 Task: Change the color of icon.
Action: Mouse moved to (214, 14)
Screenshot: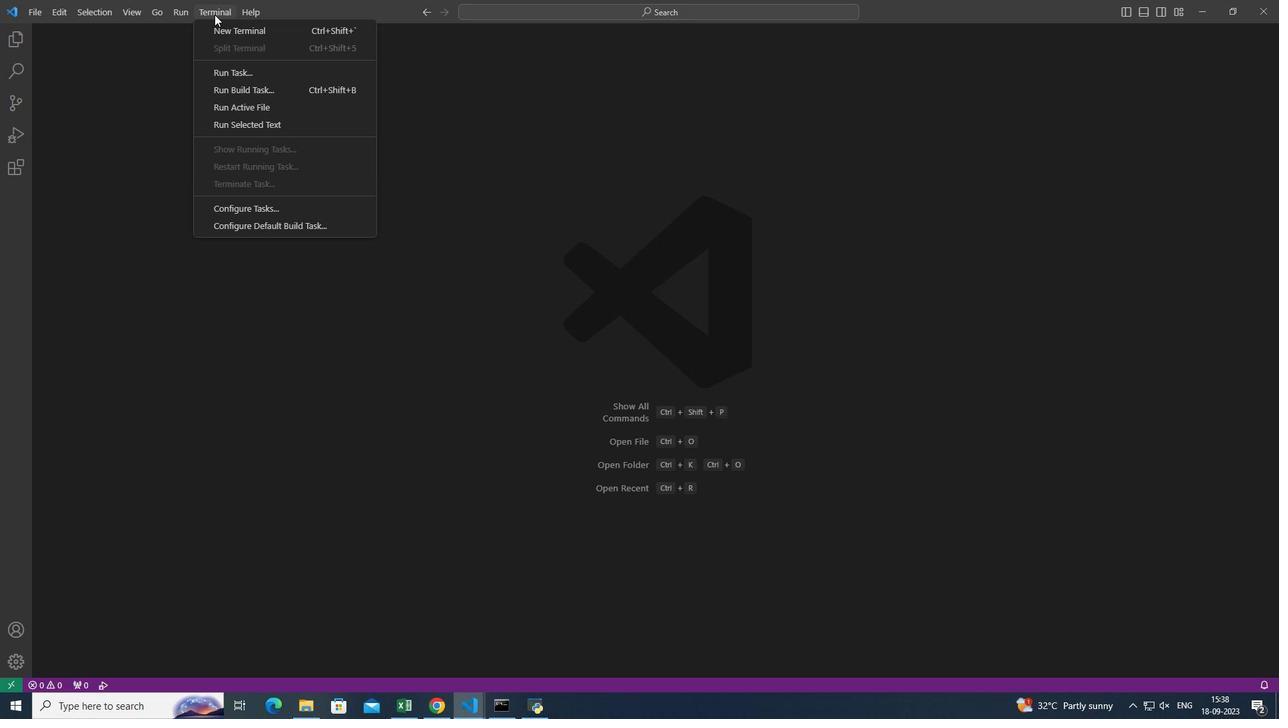 
Action: Mouse pressed left at (214, 14)
Screenshot: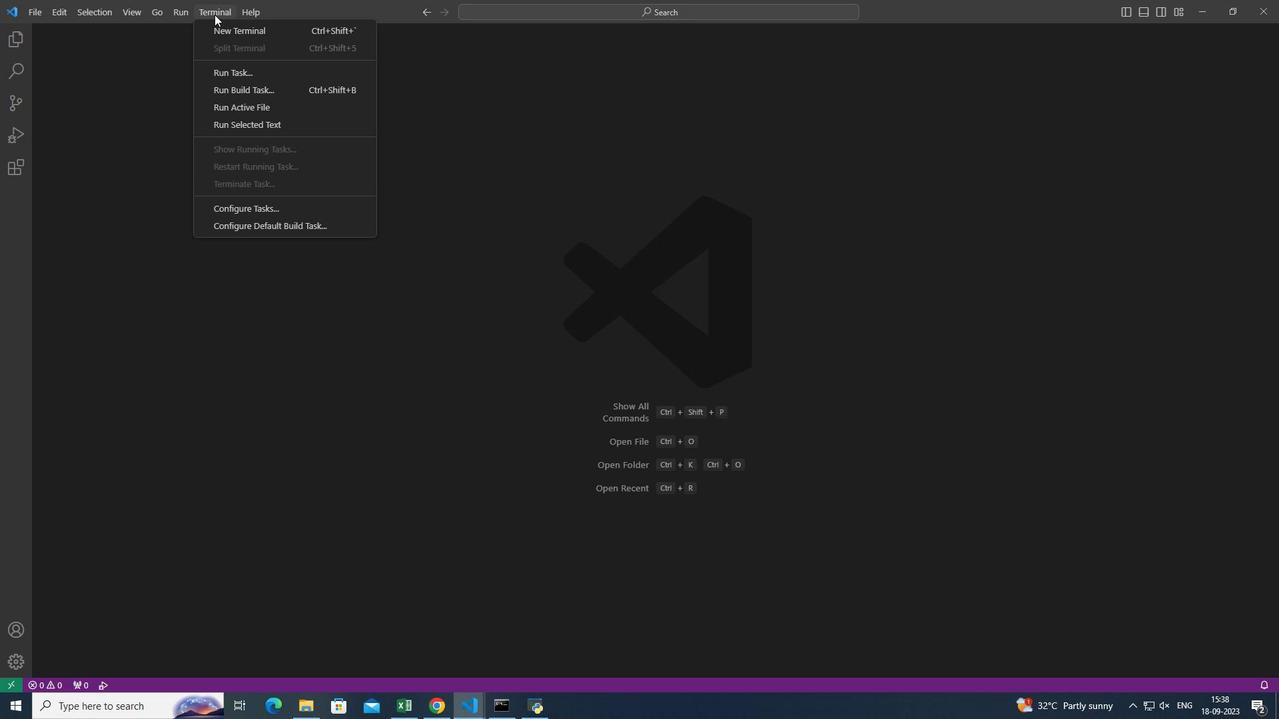 
Action: Mouse moved to (220, 27)
Screenshot: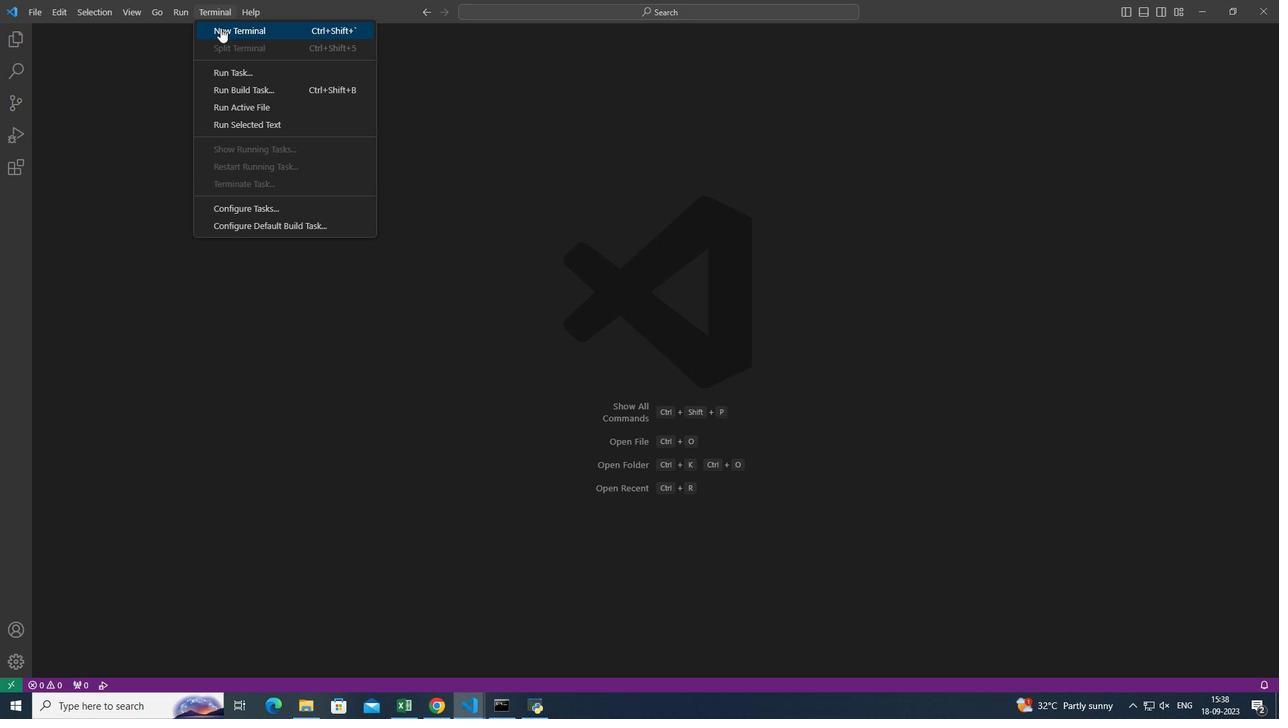 
Action: Mouse pressed left at (220, 27)
Screenshot: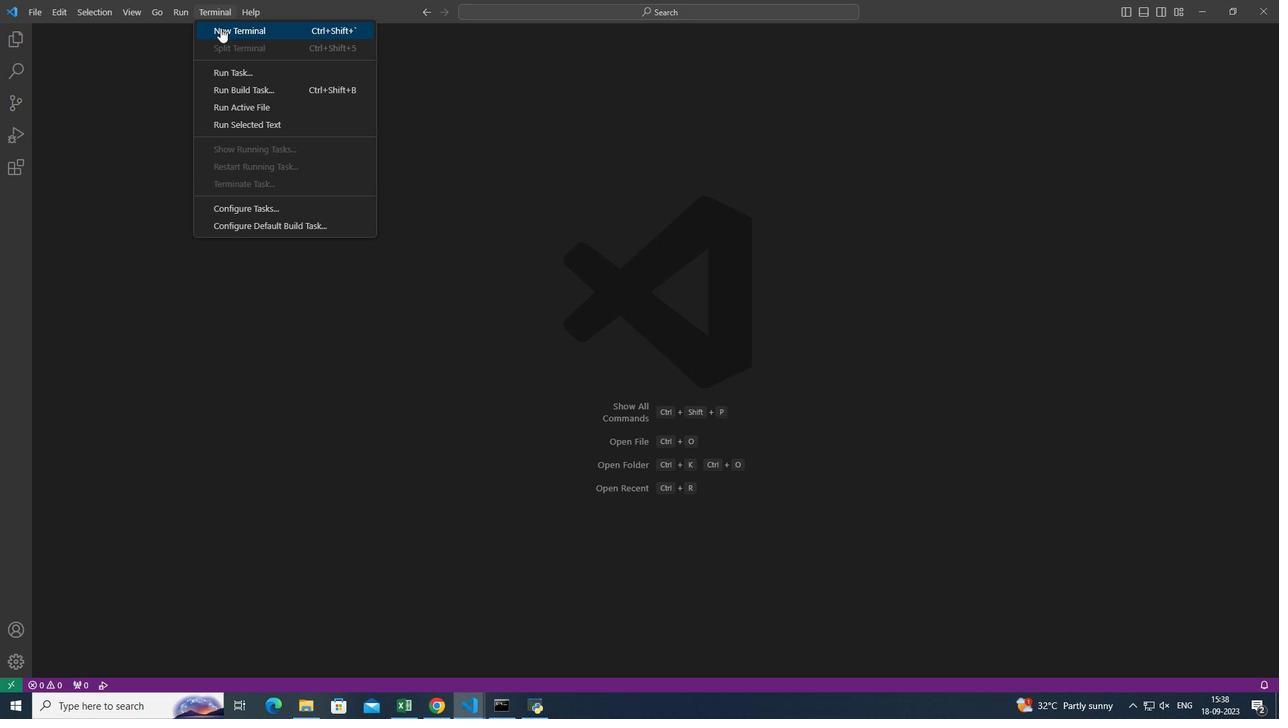 
Action: Mouse moved to (1150, 519)
Screenshot: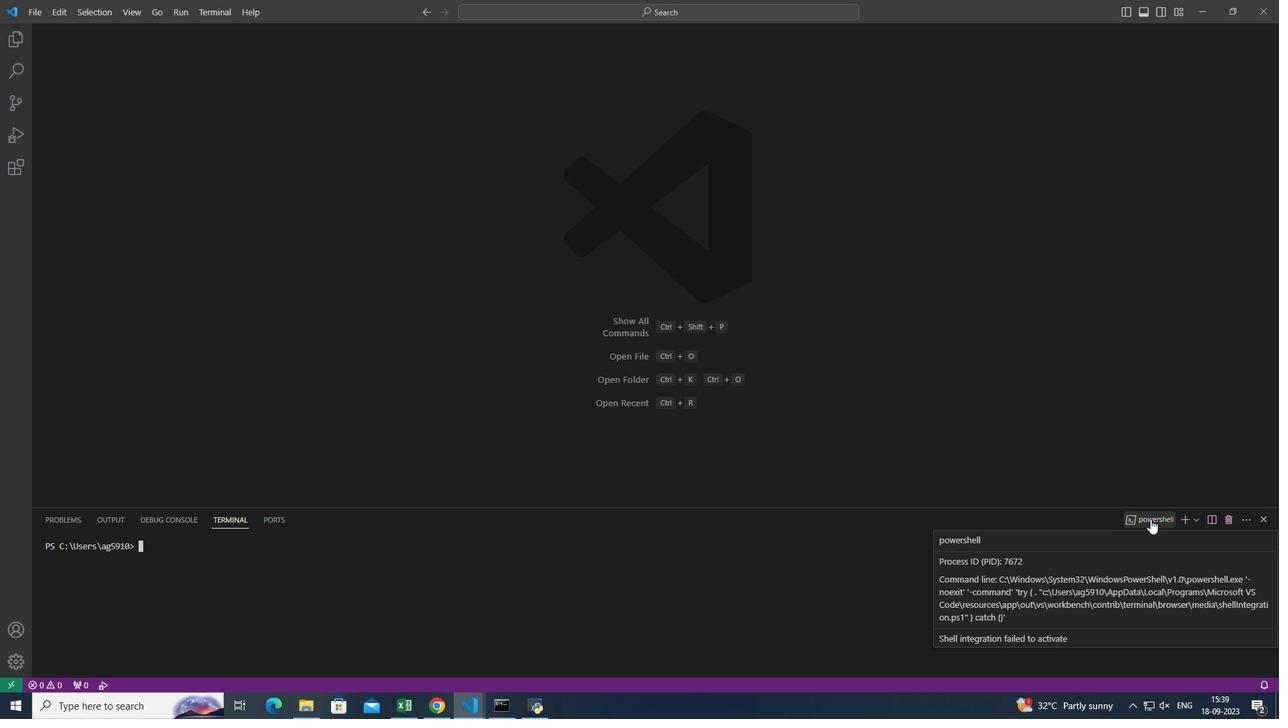 
Action: Mouse pressed left at (1150, 519)
Screenshot: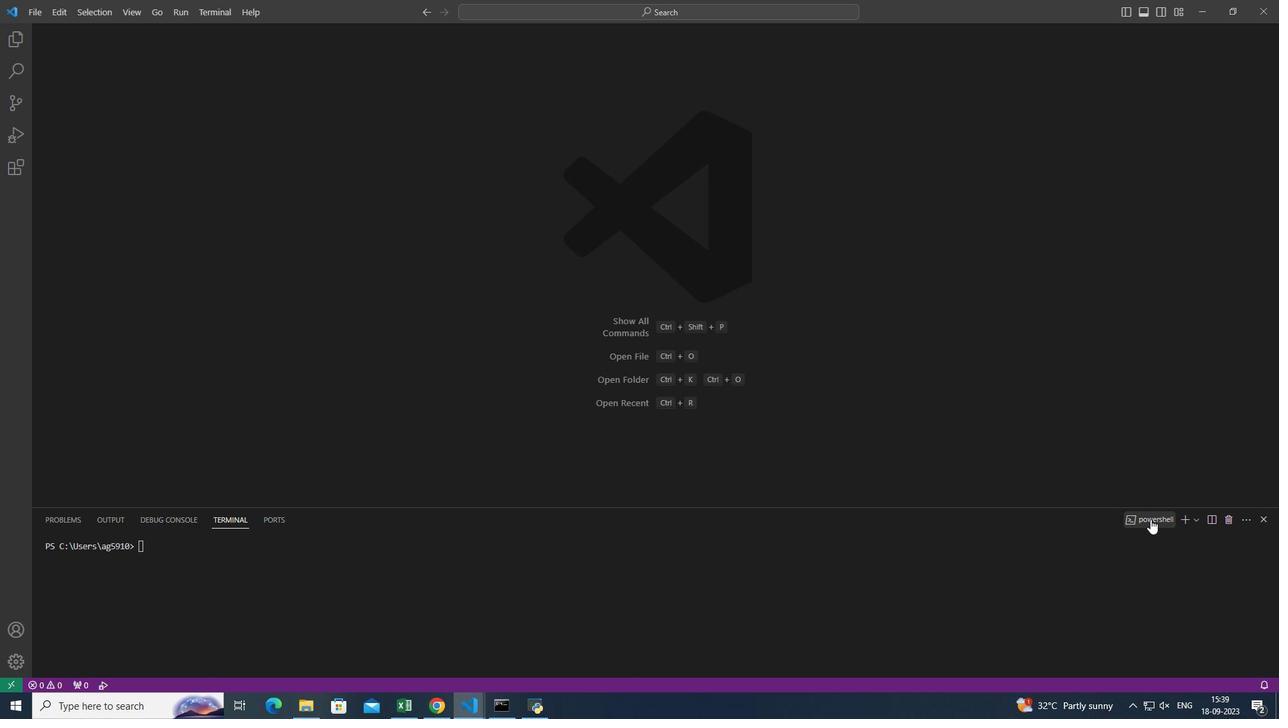 
Action: Mouse moved to (1044, 583)
Screenshot: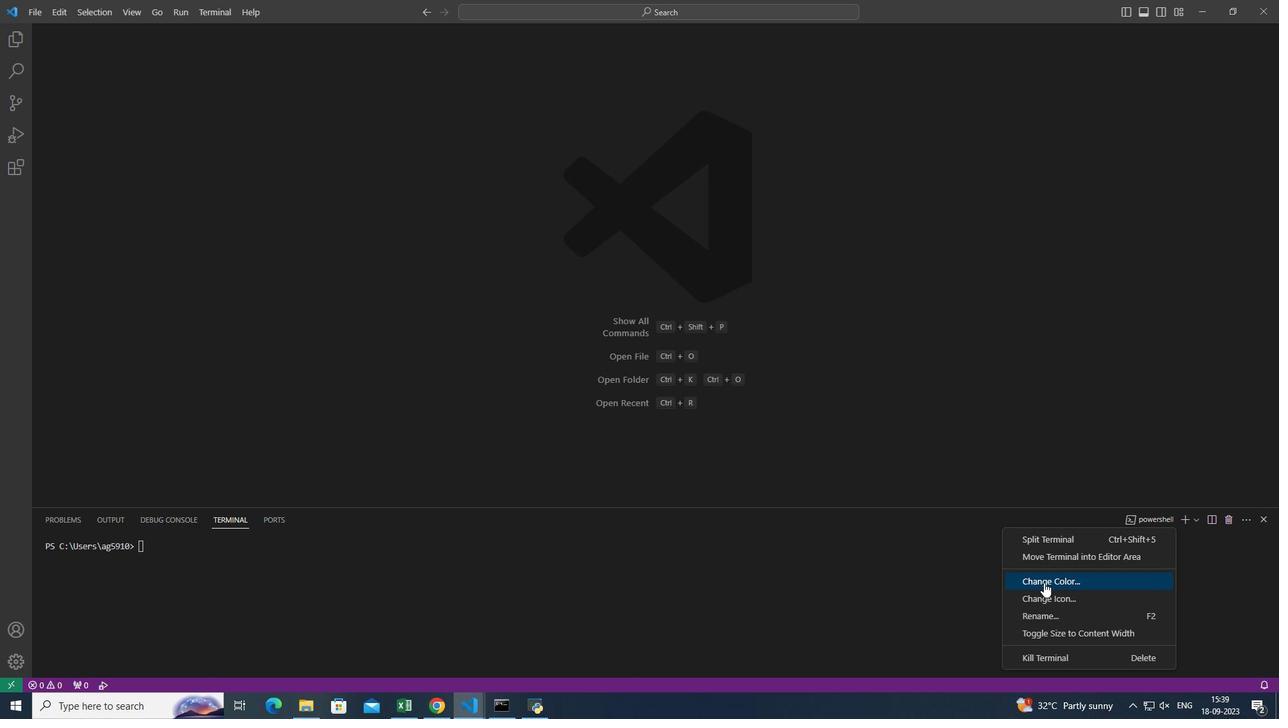 
Action: Mouse pressed left at (1044, 583)
Screenshot: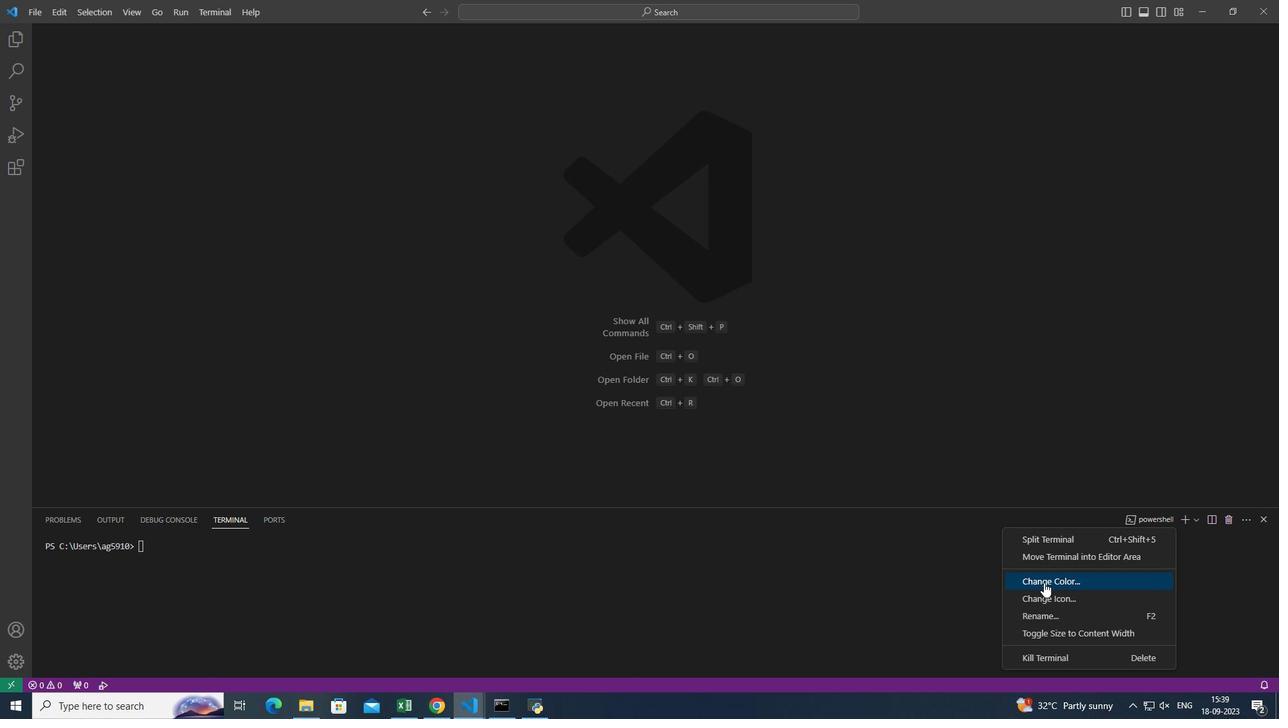 
Action: Mouse moved to (489, 55)
Screenshot: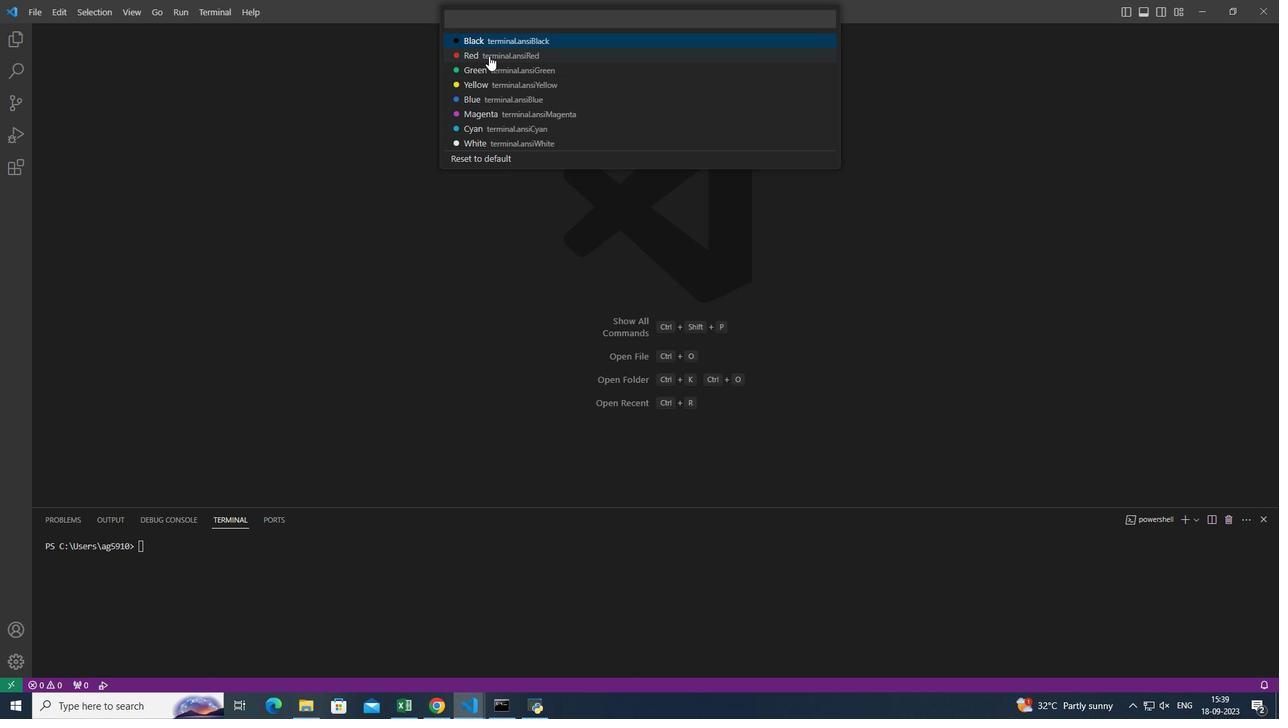 
Action: Mouse pressed left at (489, 55)
Screenshot: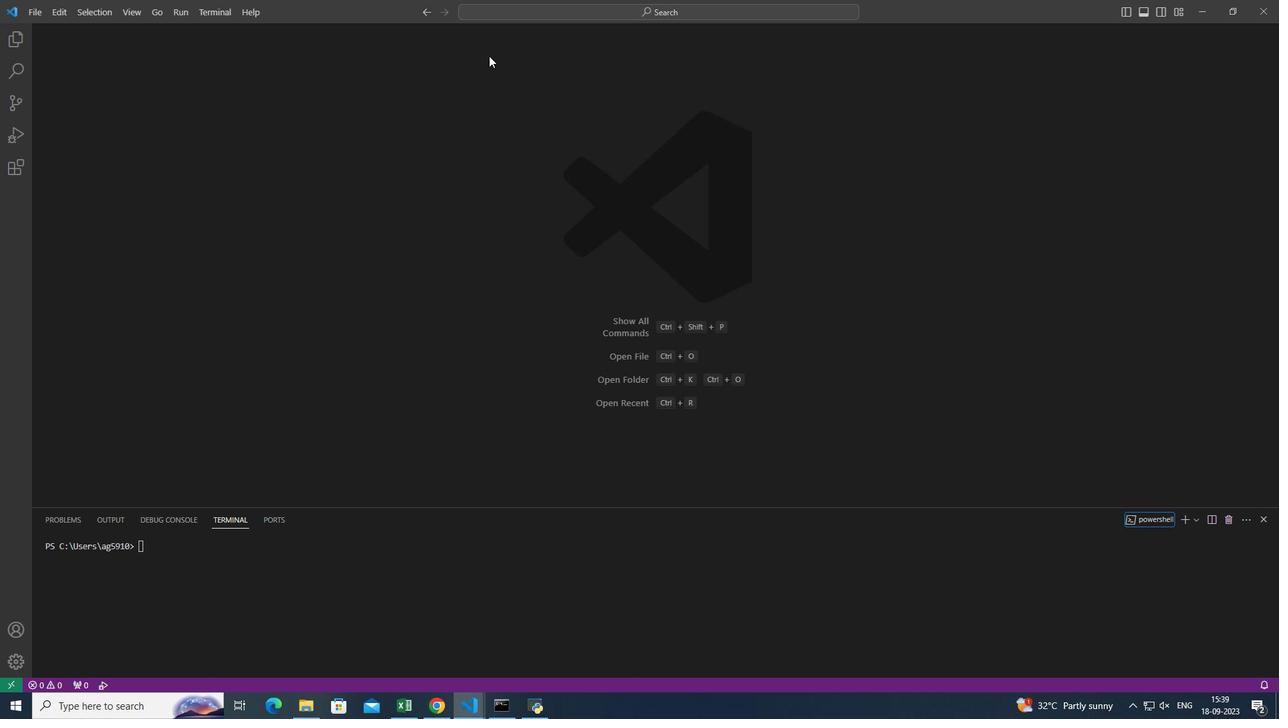 
Action: Mouse moved to (1144, 536)
Screenshot: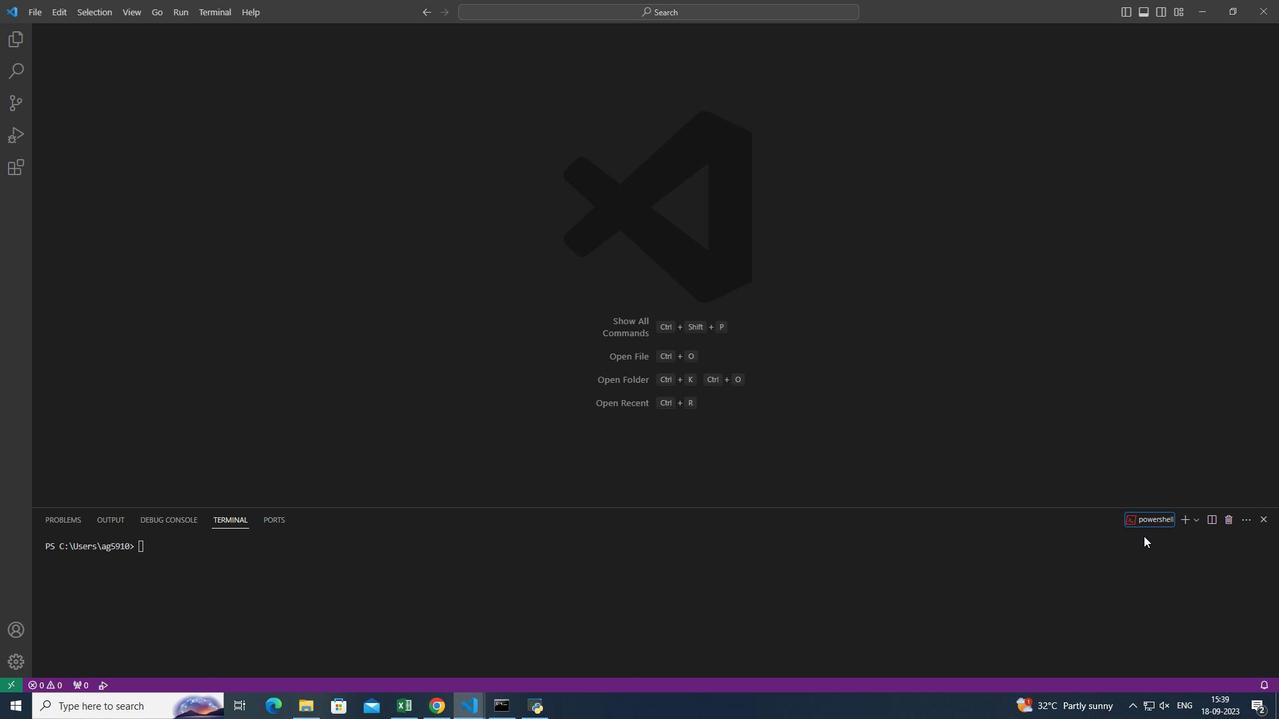 
